Task: Measure the distance and displacement between Mount Spokane State Park and Spokane.
Action: Mouse moved to (177, 51)
Screenshot: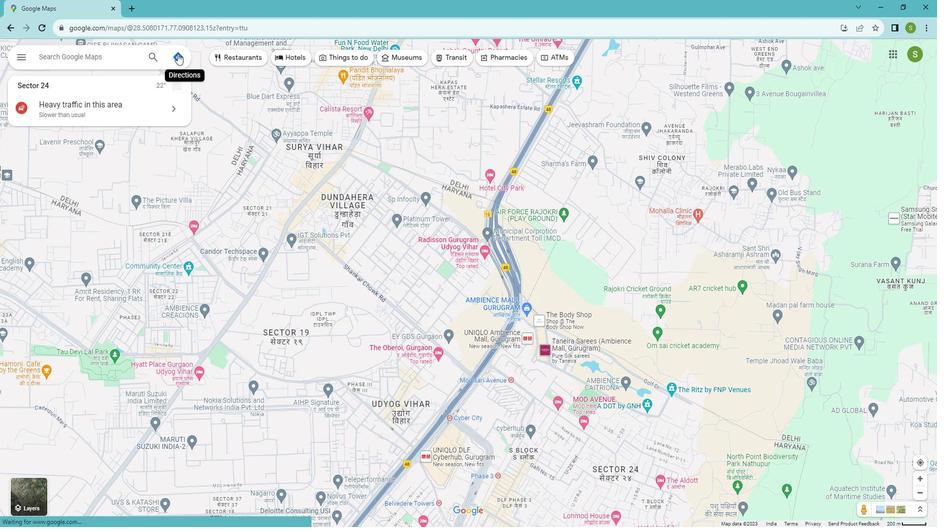 
Action: Mouse pressed left at (177, 51)
Screenshot: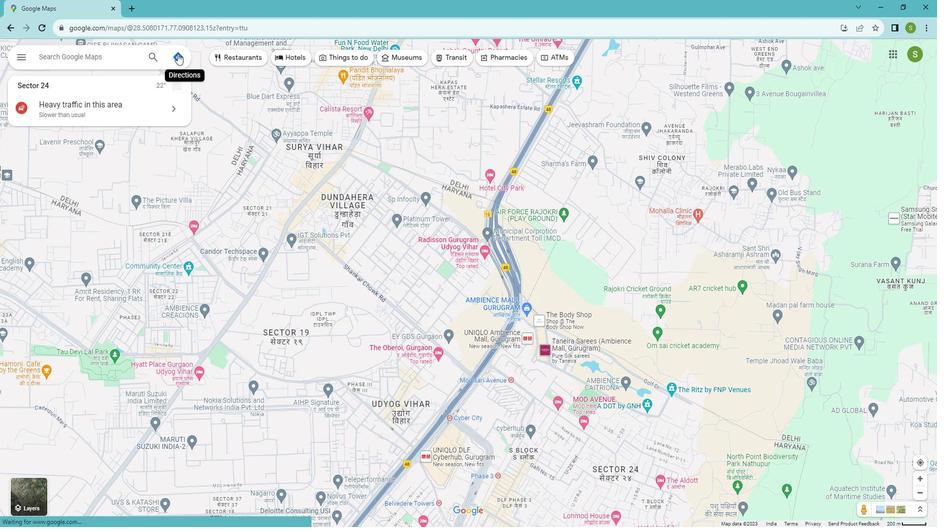 
Action: Mouse moved to (116, 83)
Screenshot: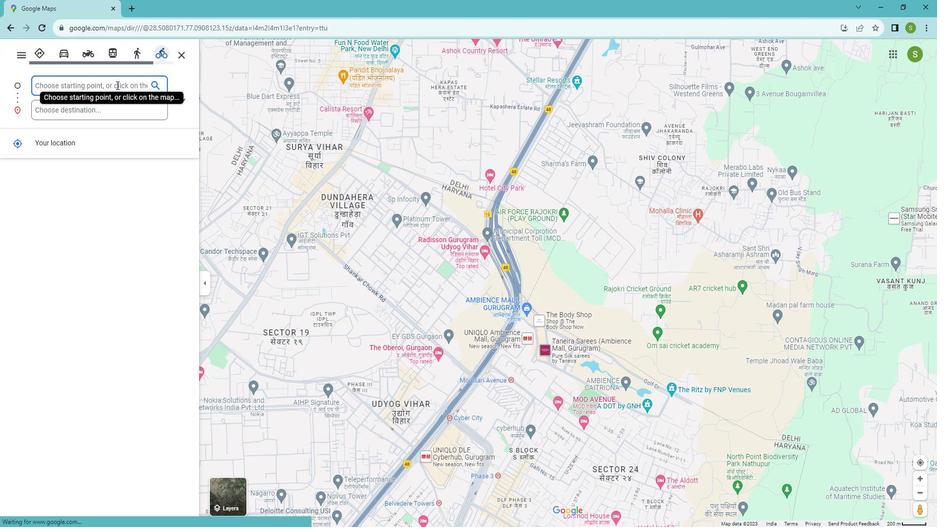 
Action: Mouse pressed left at (116, 83)
Screenshot: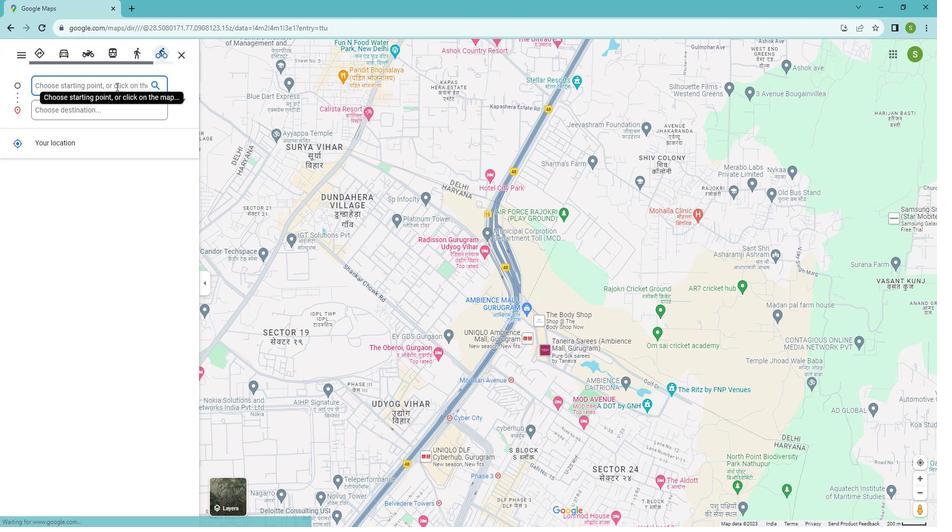
Action: Key pressed <Key.shift><Key.shift><Key.shift><Key.shift><Key.shift><Key.shift><Key.shift><Key.shift><Key.shift><Key.shift><Key.shift><Key.shift><Key.shift><Key.shift><Key.shift><Key.shift><Key.shift><Key.shift>Spokane
Screenshot: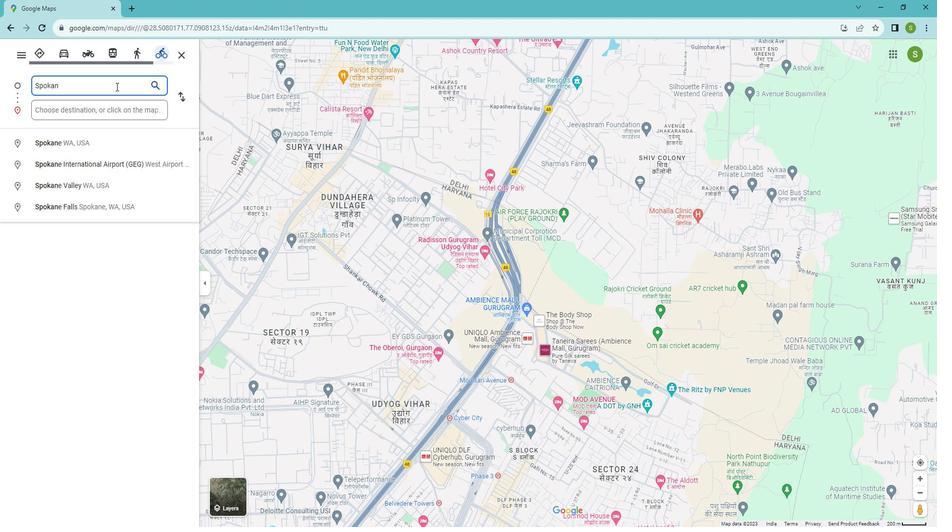 
Action: Mouse moved to (77, 138)
Screenshot: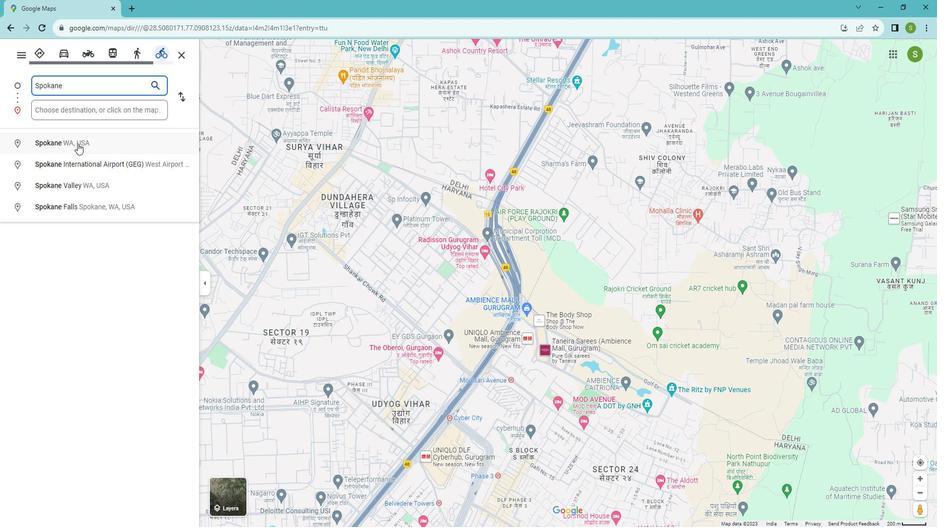 
Action: Mouse pressed left at (77, 138)
Screenshot: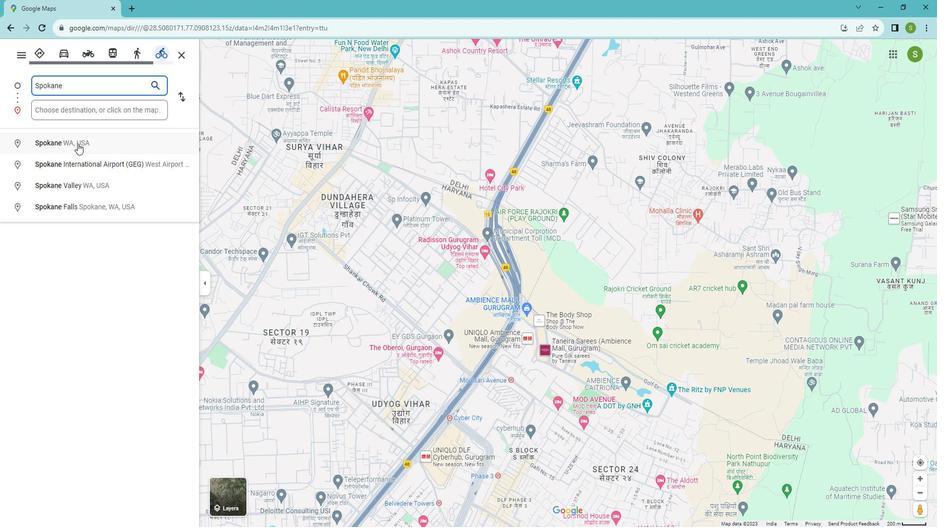 
Action: Mouse moved to (71, 105)
Screenshot: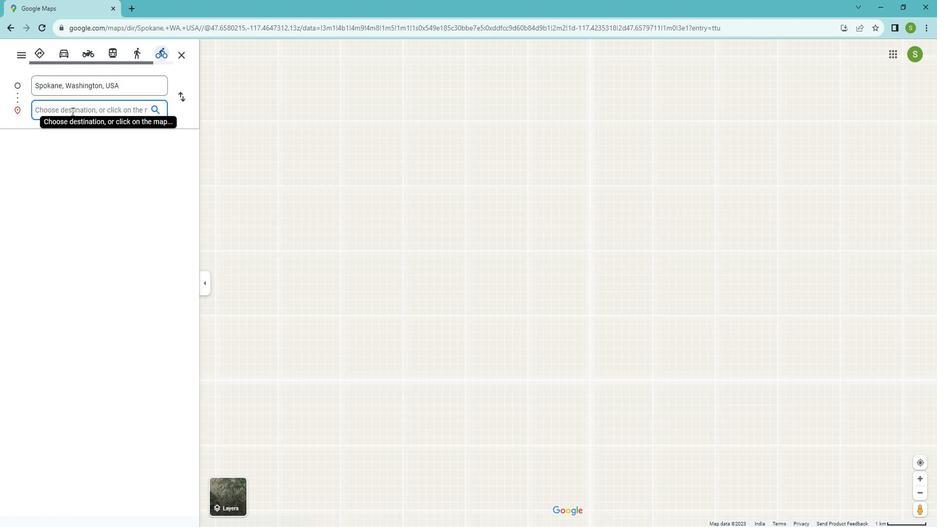 
Action: Mouse pressed left at (71, 105)
Screenshot: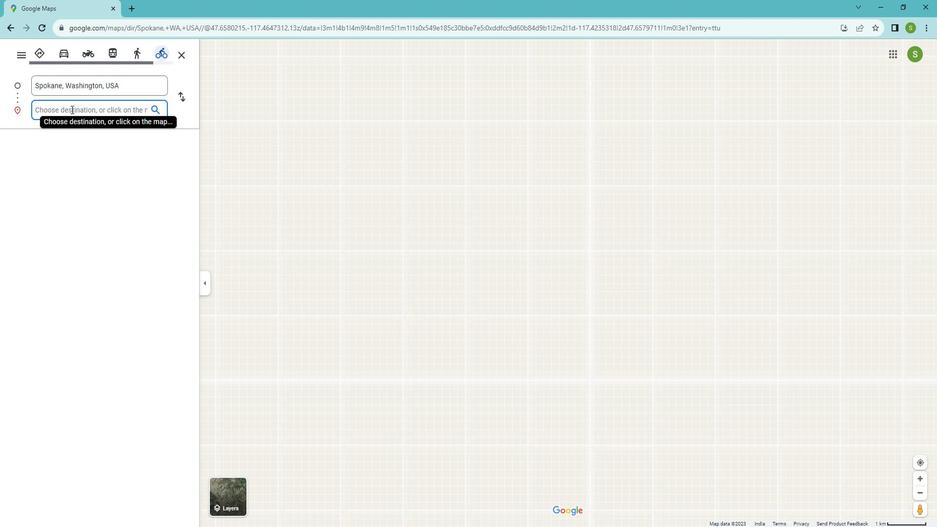 
Action: Key pressed <Key.shift>Mount<Key.space><Key.shift>Spokane<Key.space><Key.shift>State<Key.space><Key.shift>Park
Screenshot: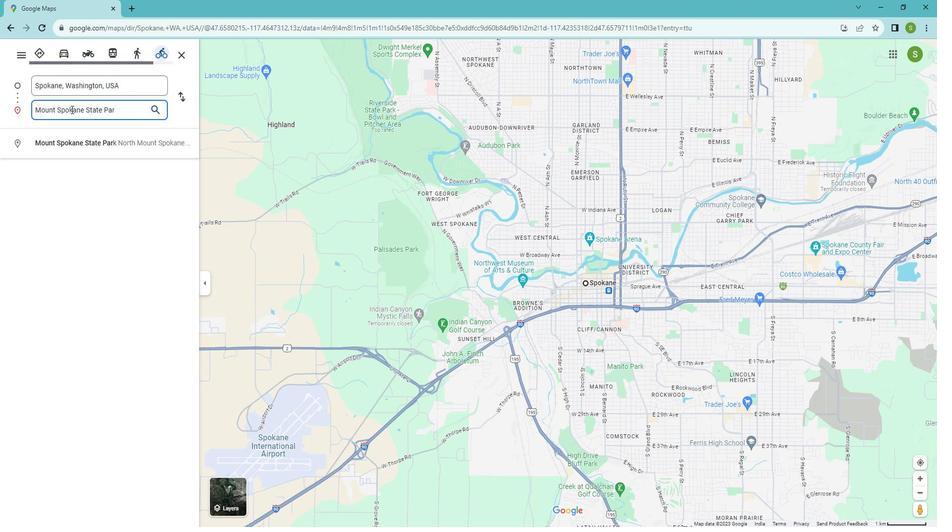 
Action: Mouse moved to (181, 90)
Screenshot: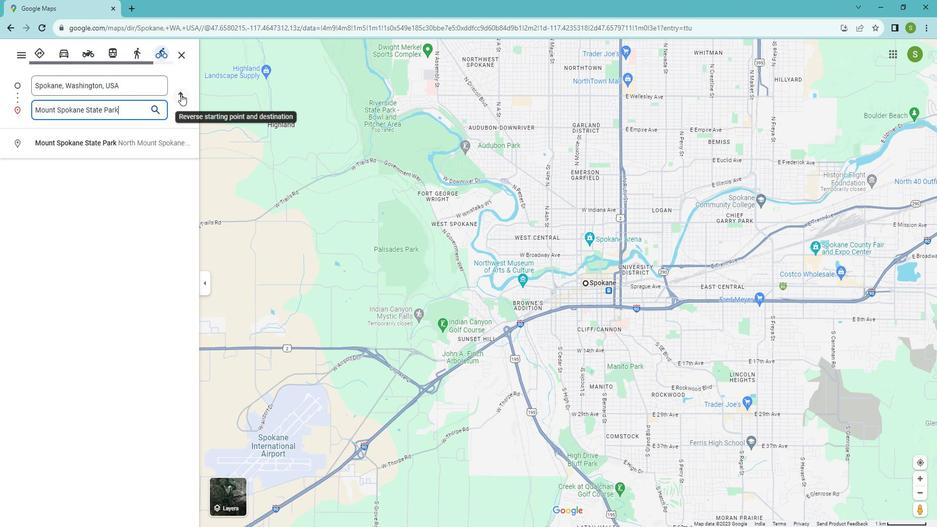 
Action: Mouse pressed left at (181, 90)
Screenshot: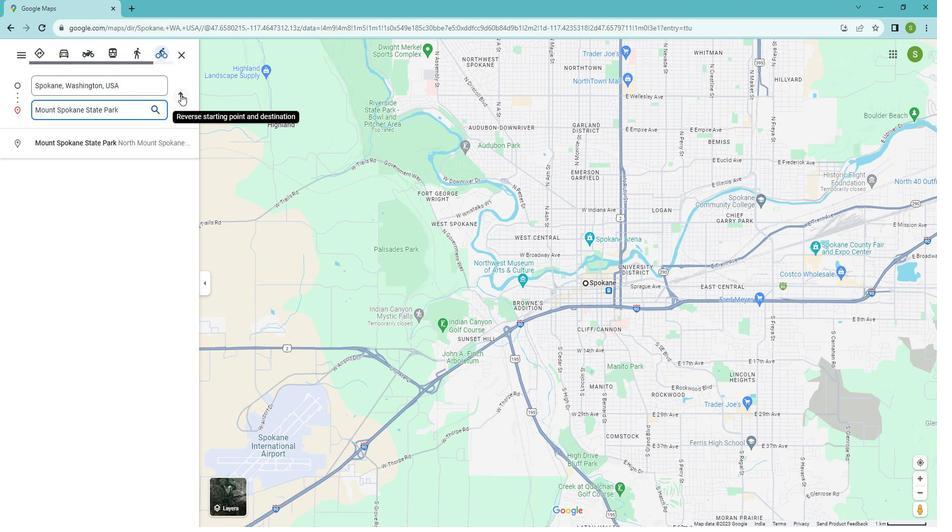 
Action: Mouse moved to (444, 384)
Screenshot: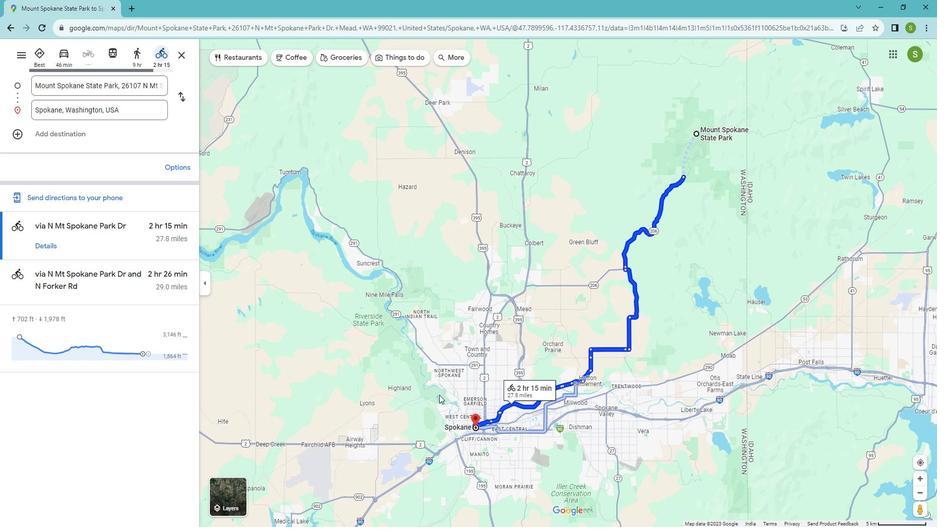 
Action: Mouse pressed right at (444, 384)
Screenshot: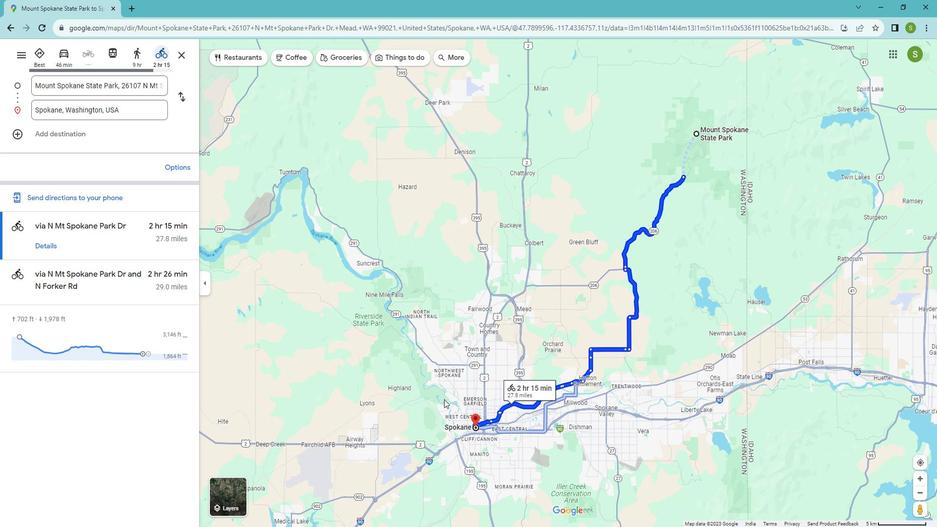 
Action: Mouse moved to (470, 456)
Screenshot: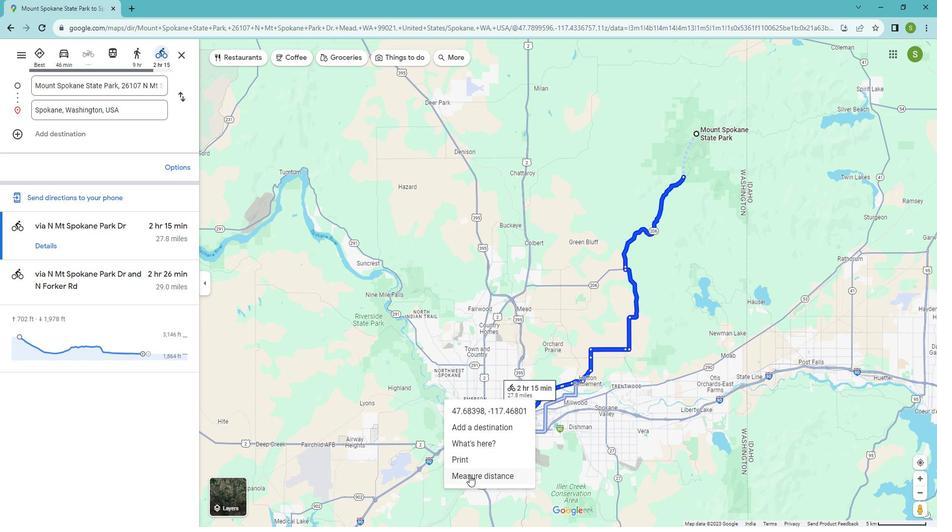 
Action: Mouse pressed left at (470, 456)
Screenshot: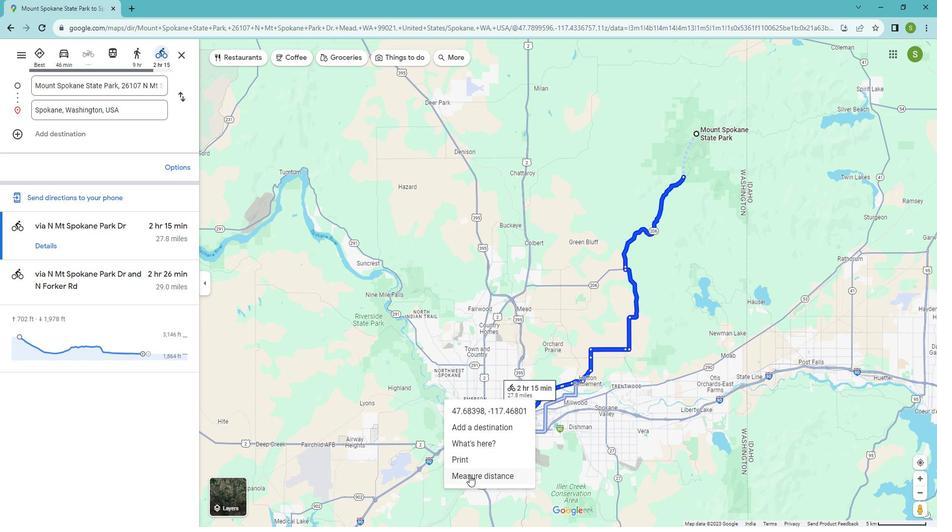 
Action: Mouse moved to (474, 409)
Screenshot: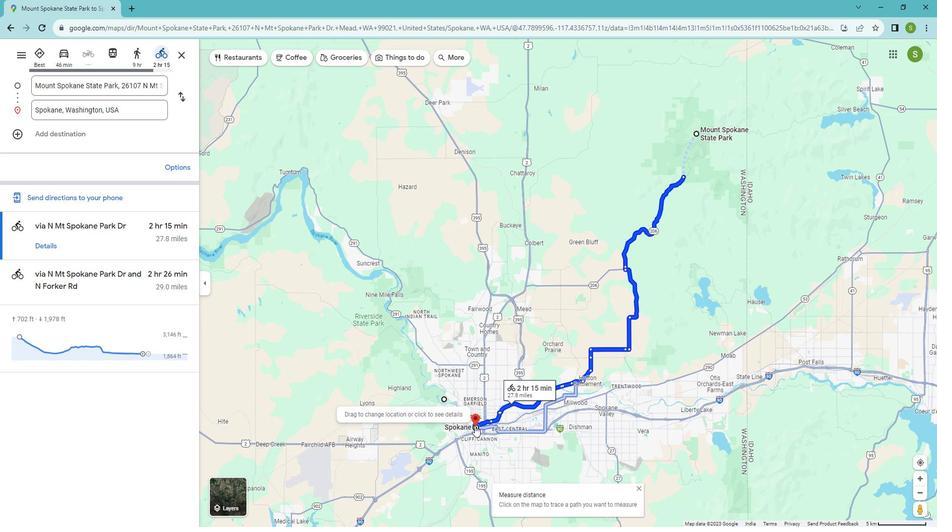 
Action: Mouse pressed left at (474, 409)
Screenshot: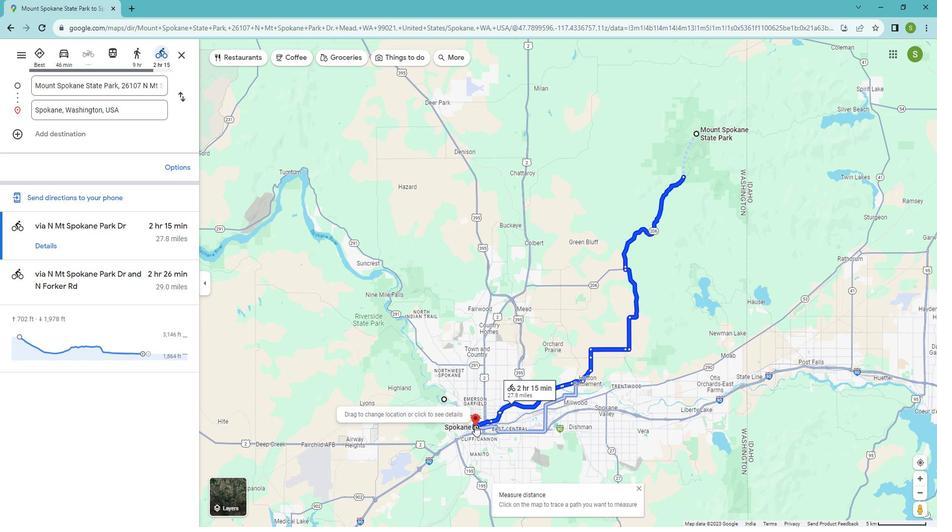 
Action: Mouse moved to (694, 127)
Screenshot: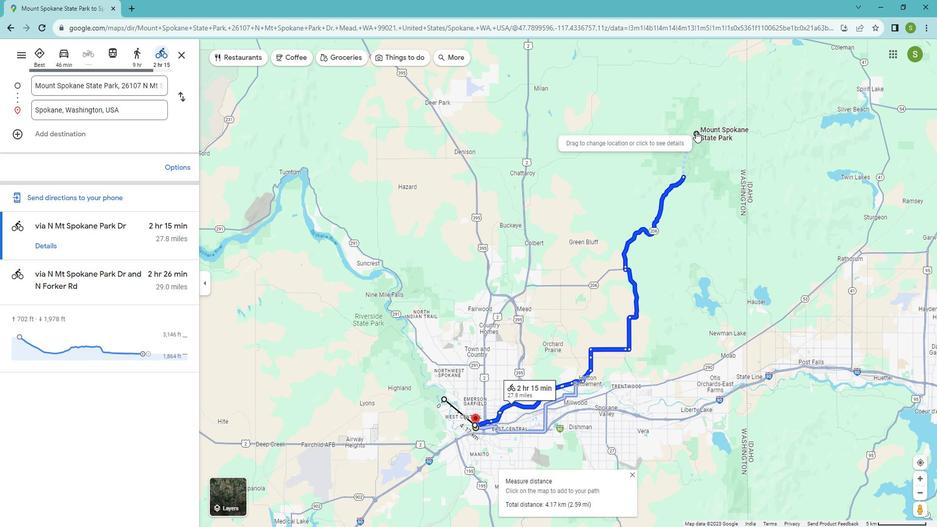 
Action: Mouse pressed left at (694, 127)
Screenshot: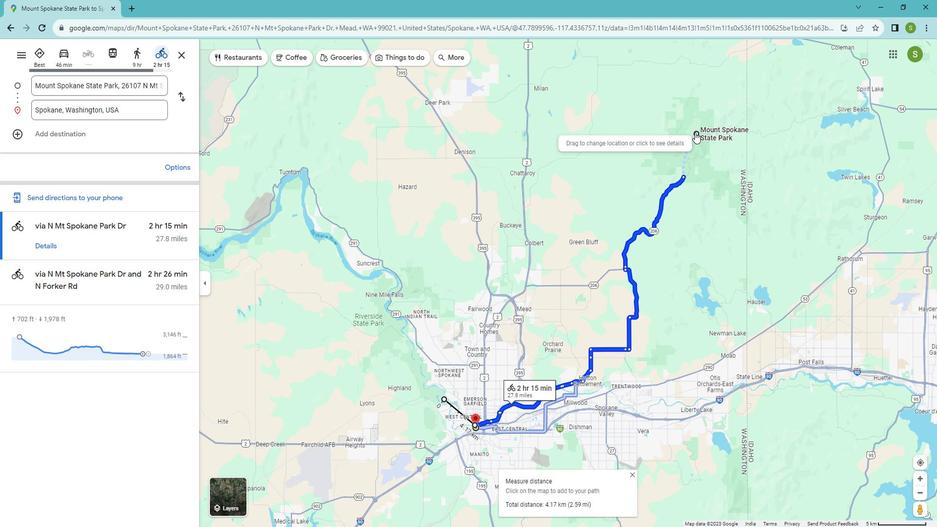 
Action: Mouse moved to (61, 49)
Screenshot: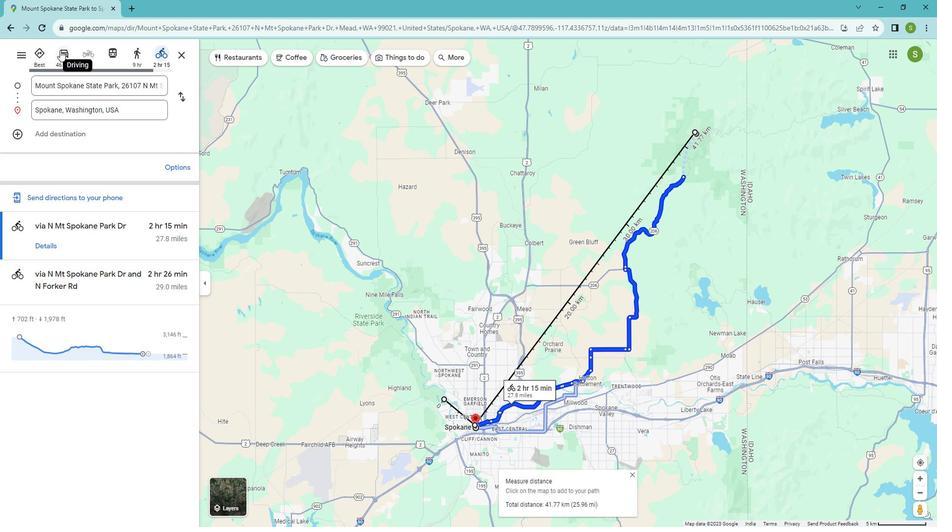 
Action: Mouse pressed left at (61, 49)
Screenshot: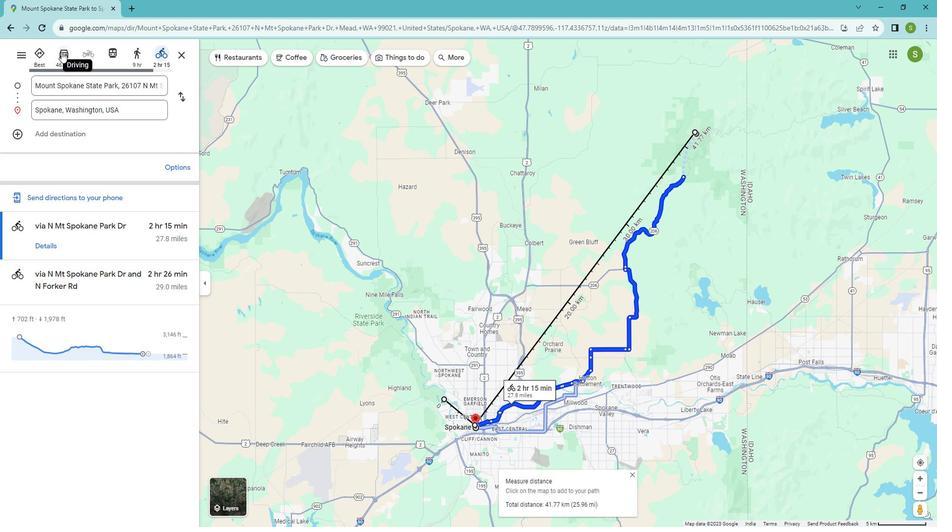 
Action: Mouse moved to (550, 380)
Screenshot: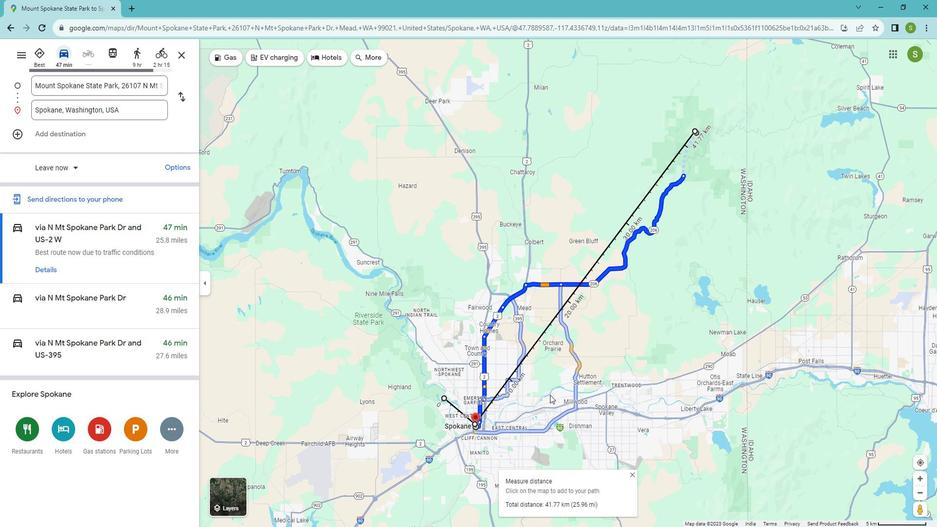 
